 Task: Perform sequence alignment analysis on DNA sequences.
Action: Mouse pressed left at (145, 62)
Screenshot: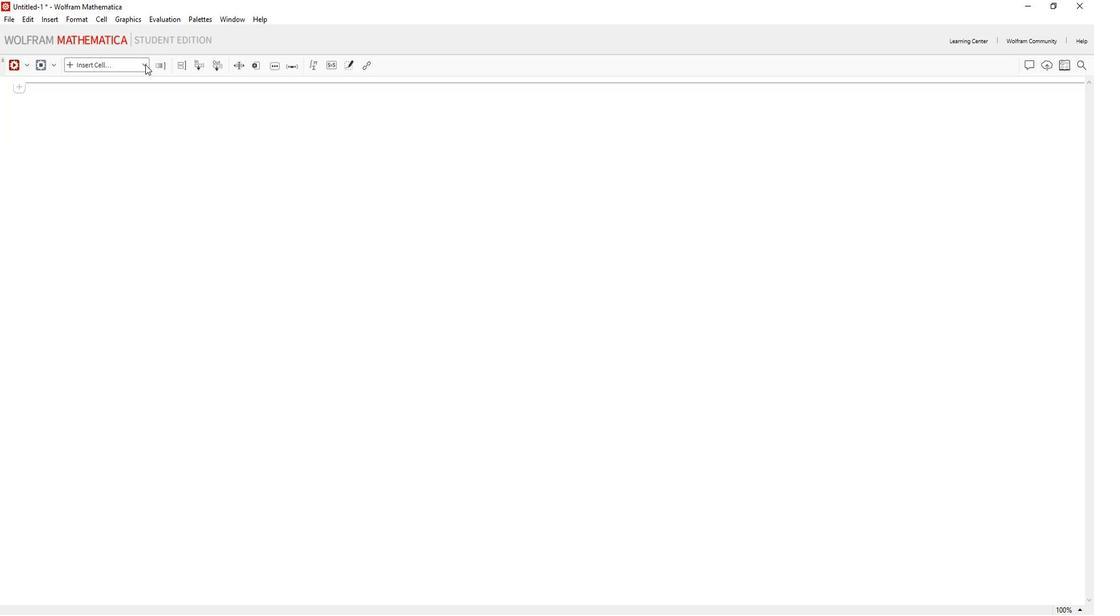 
Action: Mouse moved to (126, 209)
Screenshot: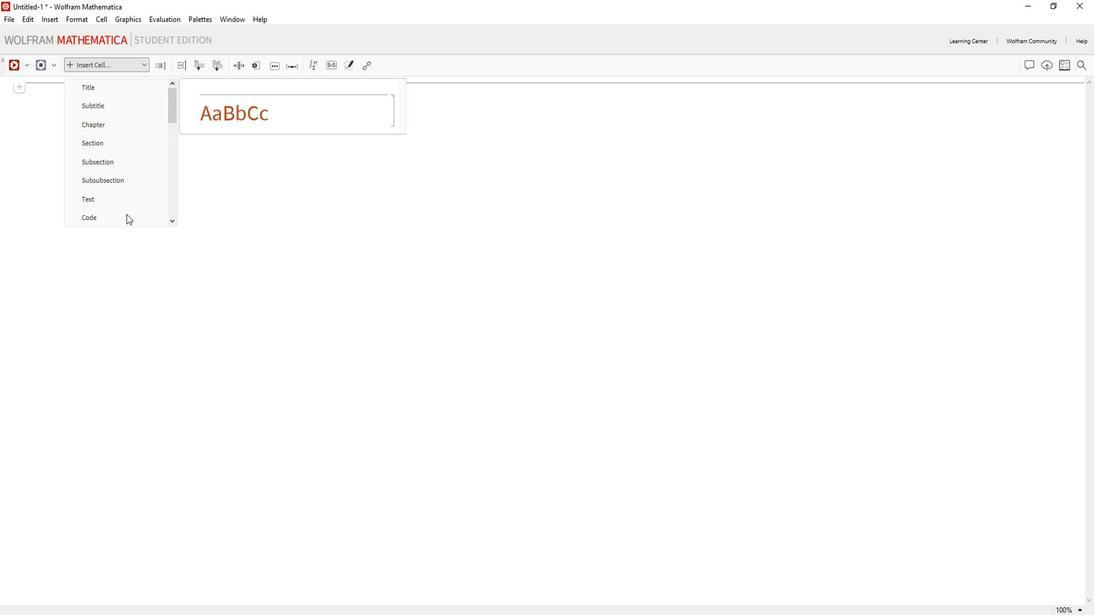 
Action: Mouse pressed left at (126, 209)
Screenshot: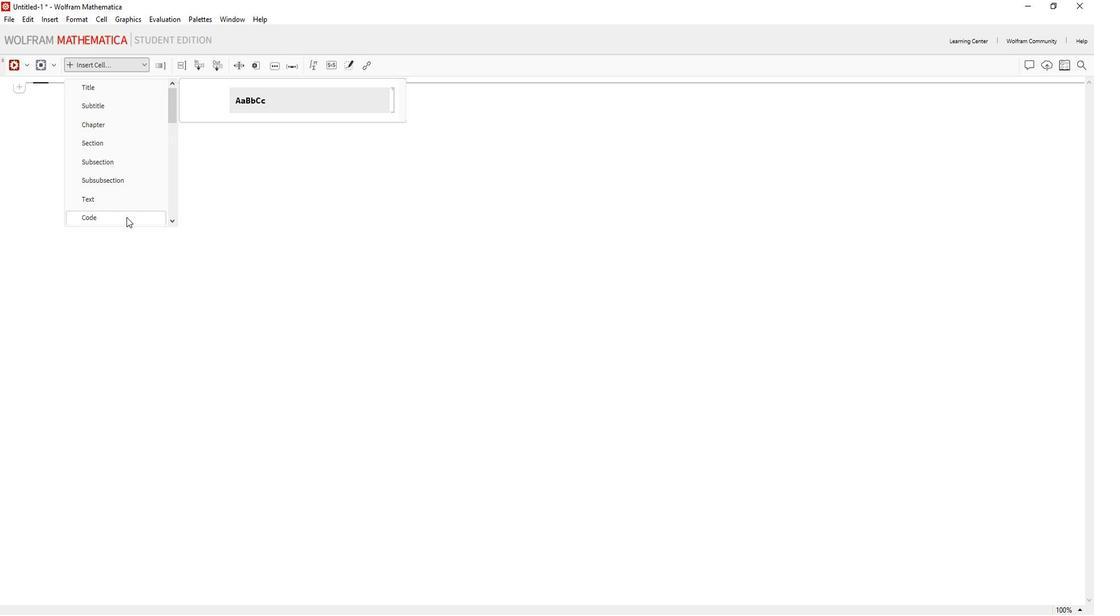 
Action: Mouse moved to (132, 210)
Screenshot: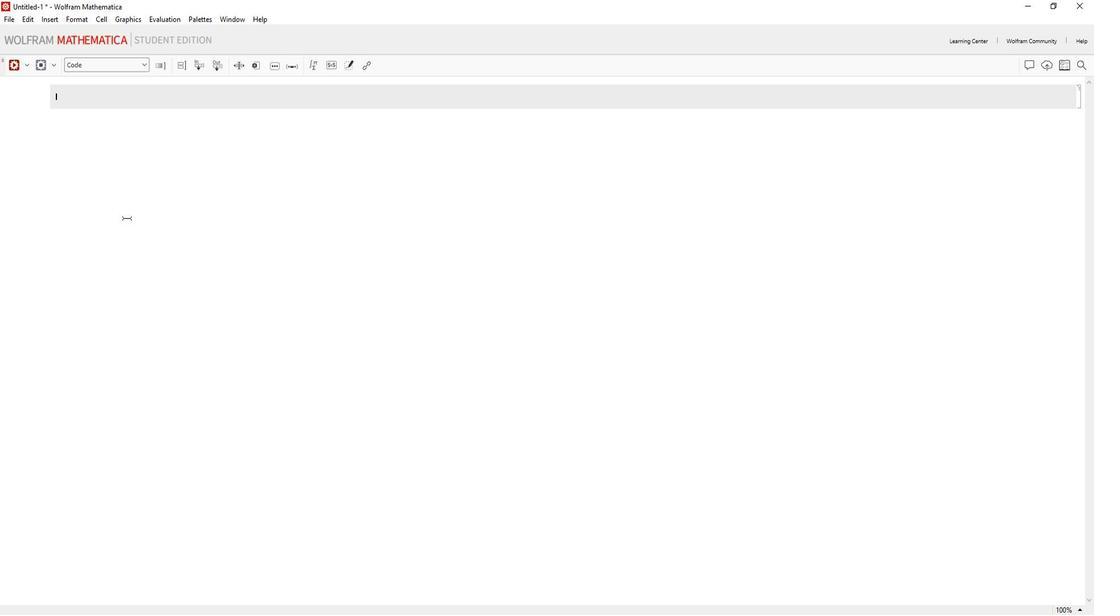 
Action: Key pressed seq1=<Key.shift_r><Key.shift_r><Key.shift_r><Key.shift_r><Key.shift_r><Key.shift_r><Key.shift_r>"<Key.caps_lock>ATCGATCGATCG<Key.shift_r>";<Key.enter><Key.caps_lock>seq2=<Key.shift_r>"<Key.caps_lock>ATCGATCGATAG<Key.shift_r>";<Key.enter><Key.caps_lock>alignment=<Key.caps_lock>G<Key.caps_lock>lobal<Key.caps_lock>A<Key.caps_lock>lignment[seq1,seq2,<Key.shift_r>"<Key.caps_lock>S<Key.caps_lock>coring<Key.caps_lock>M<Key.caps_lock>atrix<Key.right>-<Key.shift>><Key.shift_r>"<Key.caps_lock>DNA<Key.right><Key.right>;<Key.enter>P<Key.caps_lock>rint[<Key.shift_r>"<Key.caps_lock>S<Key.caps_lock>equence<Key.space>1<Key.shift_r>:<Key.space><Key.right>,alignment[[1<Key.right><Key.right><Key.right>;<Key.enter><Key.caps_lock>P<Key.caps_lock>rint[<Key.shift_r>"<Key.caps_lock>S<Key.caps_lock>equence<Key.space>2<Key.shift_r>:<Key.space><Key.right>,alignment11<Key.backspace><Key.backspace>[[2<Key.right><Key.right><Key.right>;<Key.enter><Key.caps_lock>P<Key.caps_lock>rint[<Key.shift_r><Key.shift_r><Key.shift_r><Key.shift_r><Key.shift_r><Key.shift_r><Key.shift_r>"<Key.caps_lock>A<Key.caps_lock>lignment<Key.space><Key.caps_lock>S<Key.caps_lock>core<Key.shift_r>:<Key.space><Key.right>,alignment[[3<Key.right><Key.right><Key.right>;<Key.space>
Screenshot: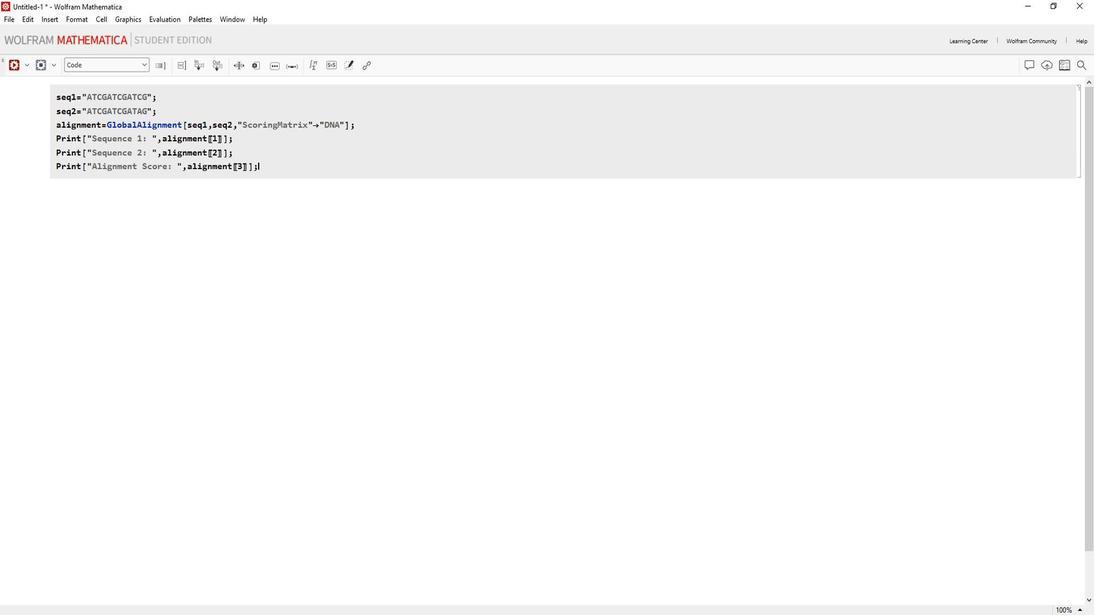 
Action: Mouse moved to (11, 63)
Screenshot: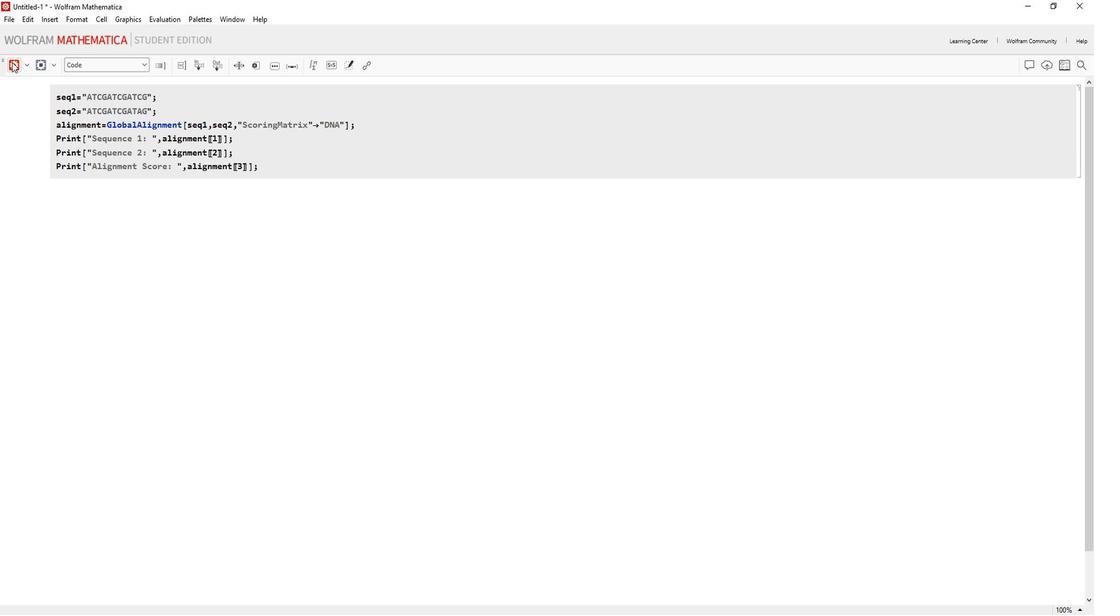 
Action: Mouse pressed left at (11, 63)
Screenshot: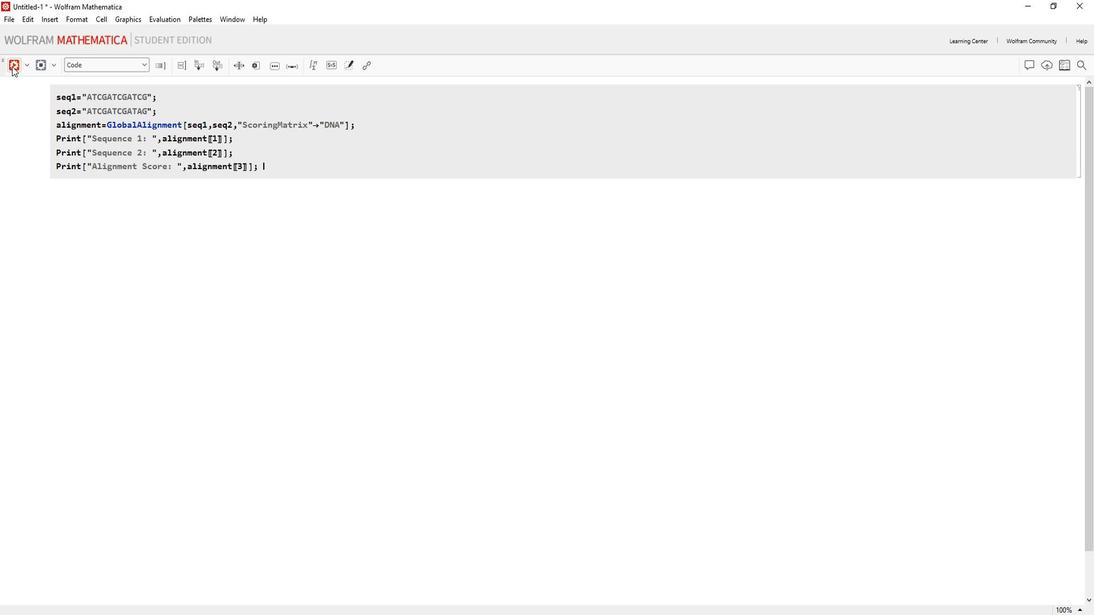 
